 Task: Customize your GitHub profile with a GitHub status.
Action: Mouse moved to (1331, 82)
Screenshot: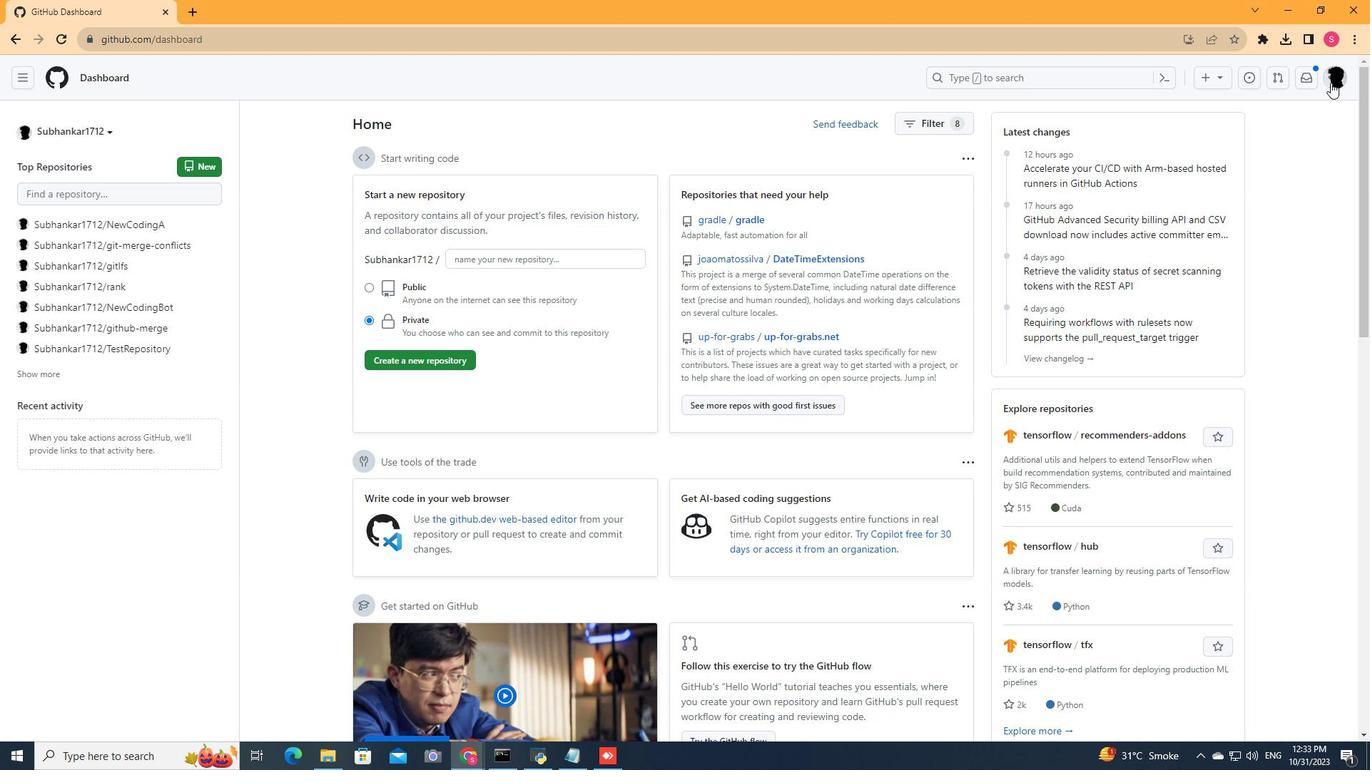
Action: Mouse pressed left at (1331, 82)
Screenshot: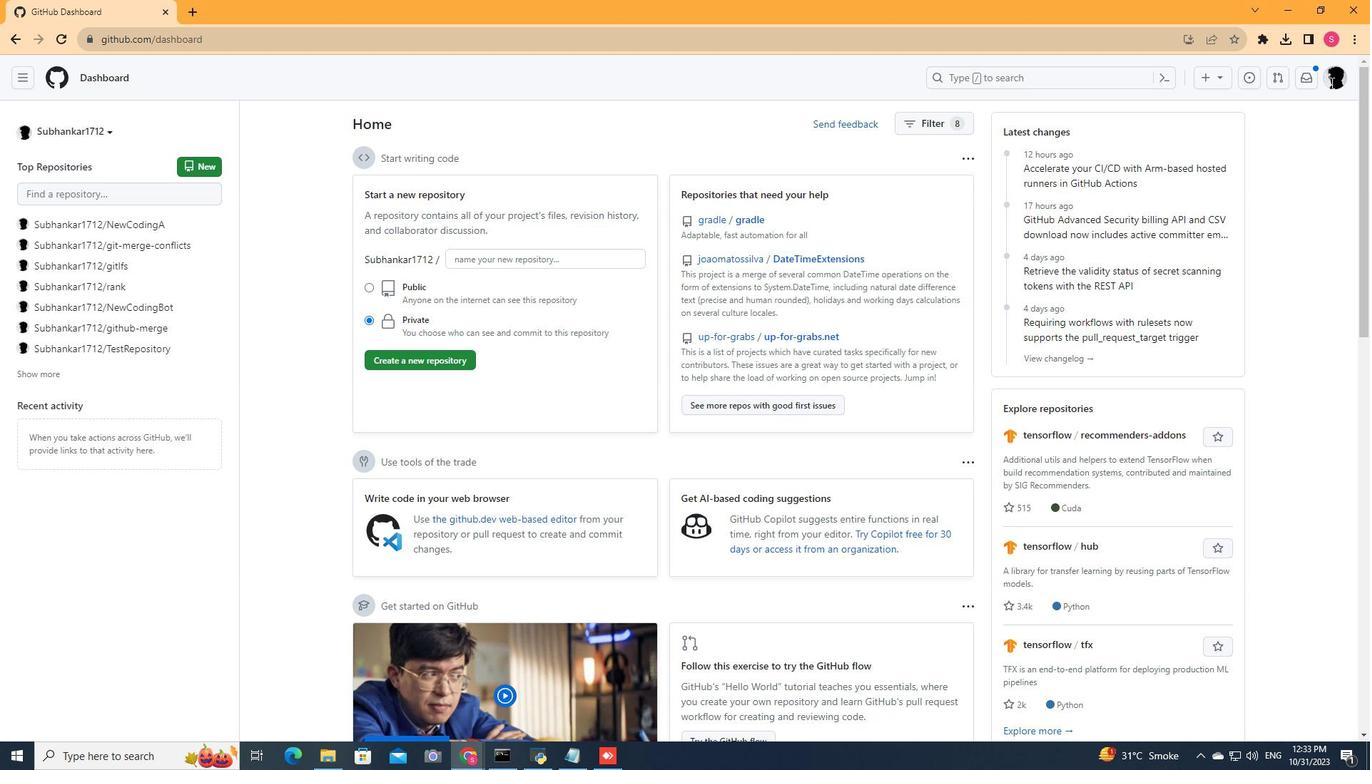 
Action: Mouse moved to (1214, 150)
Screenshot: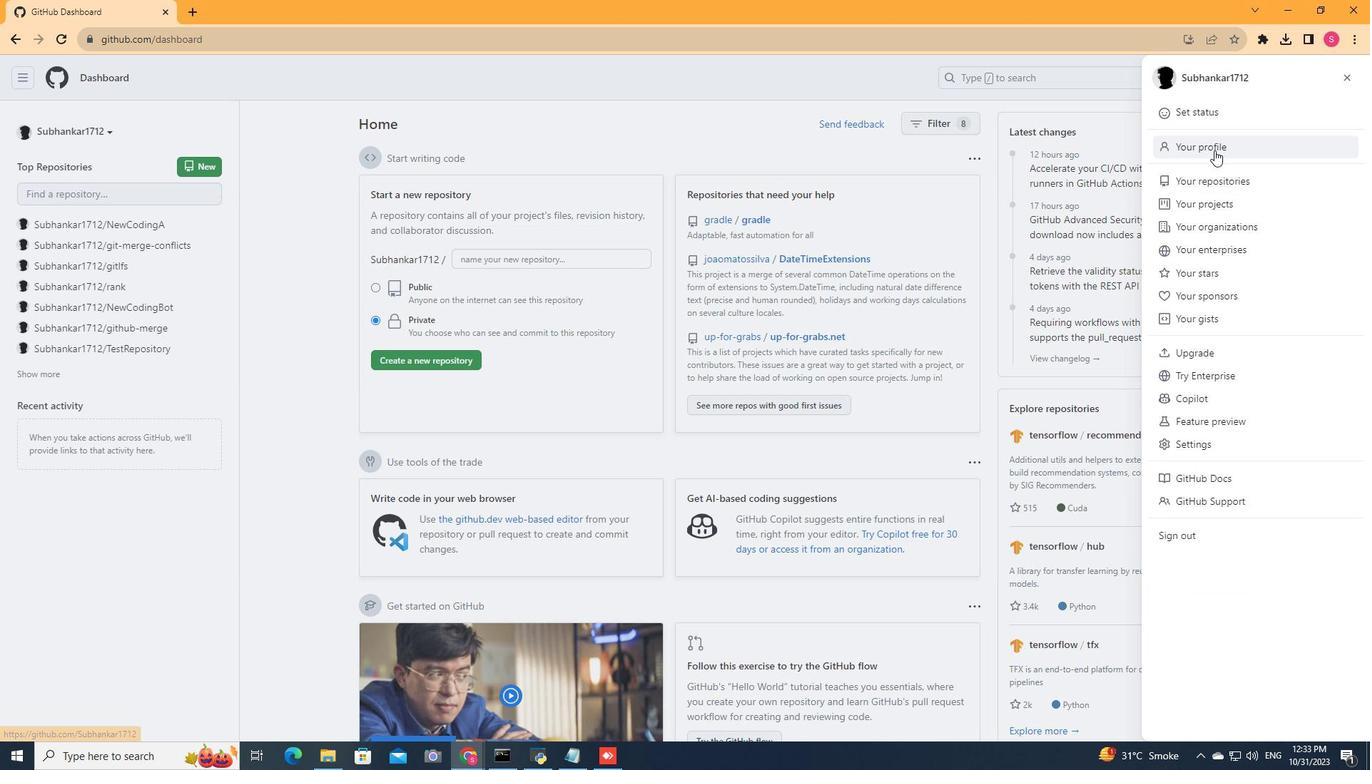 
Action: Mouse pressed left at (1214, 150)
Screenshot: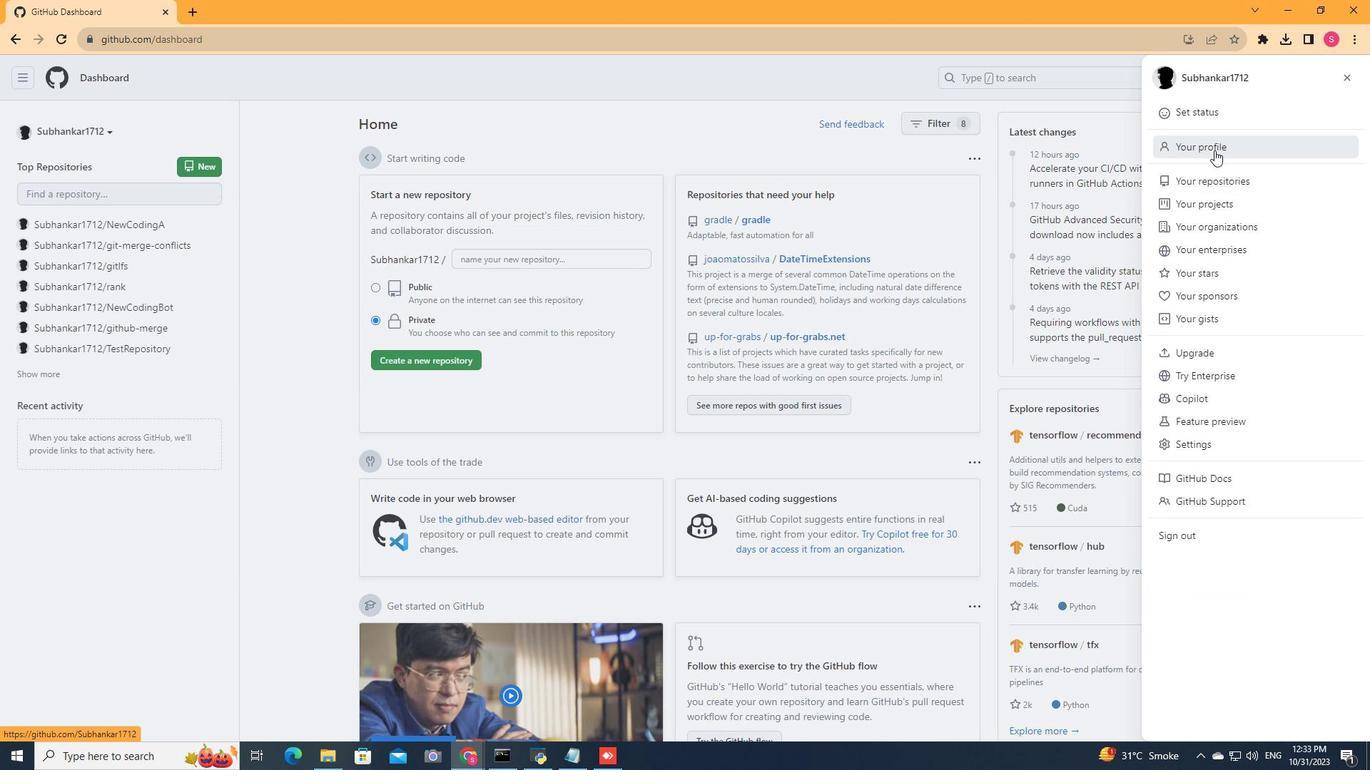 
Action: Mouse moved to (443, 339)
Screenshot: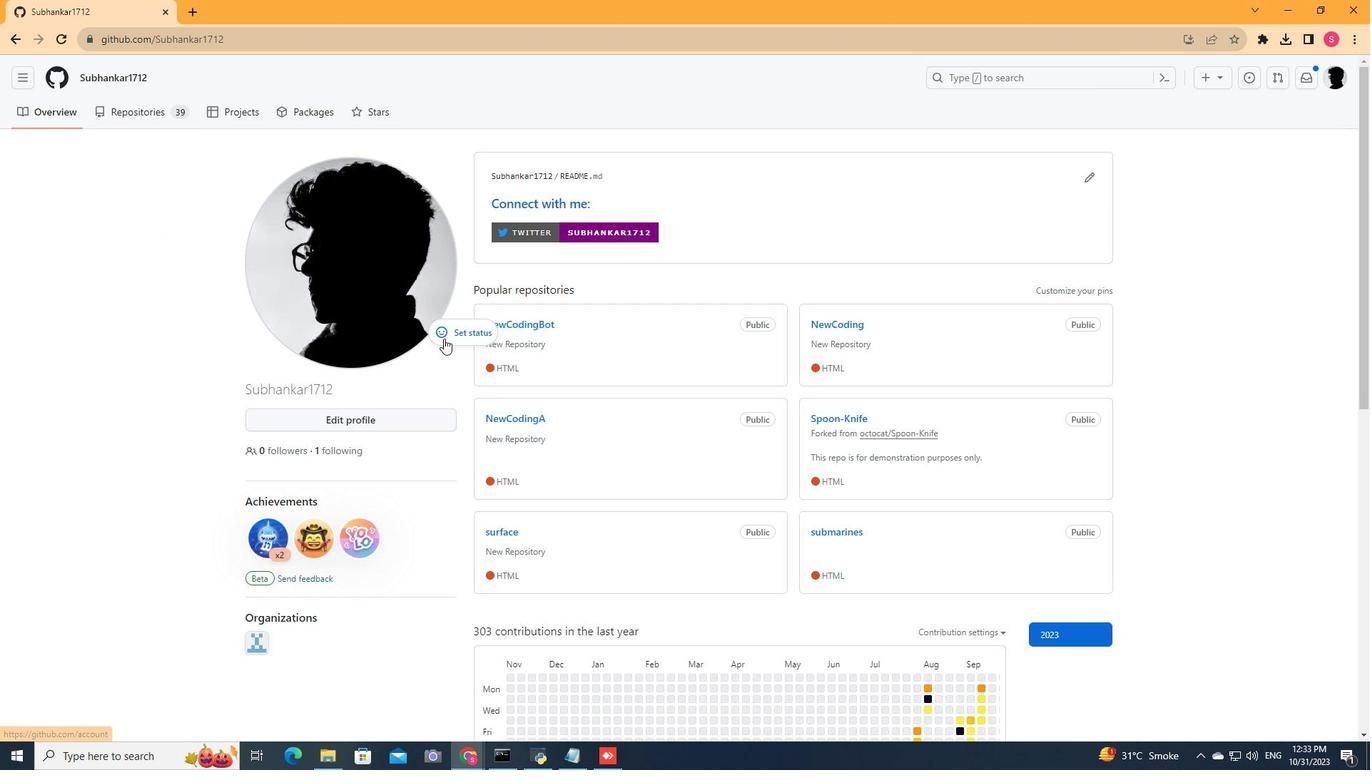 
Action: Mouse pressed left at (443, 339)
Screenshot: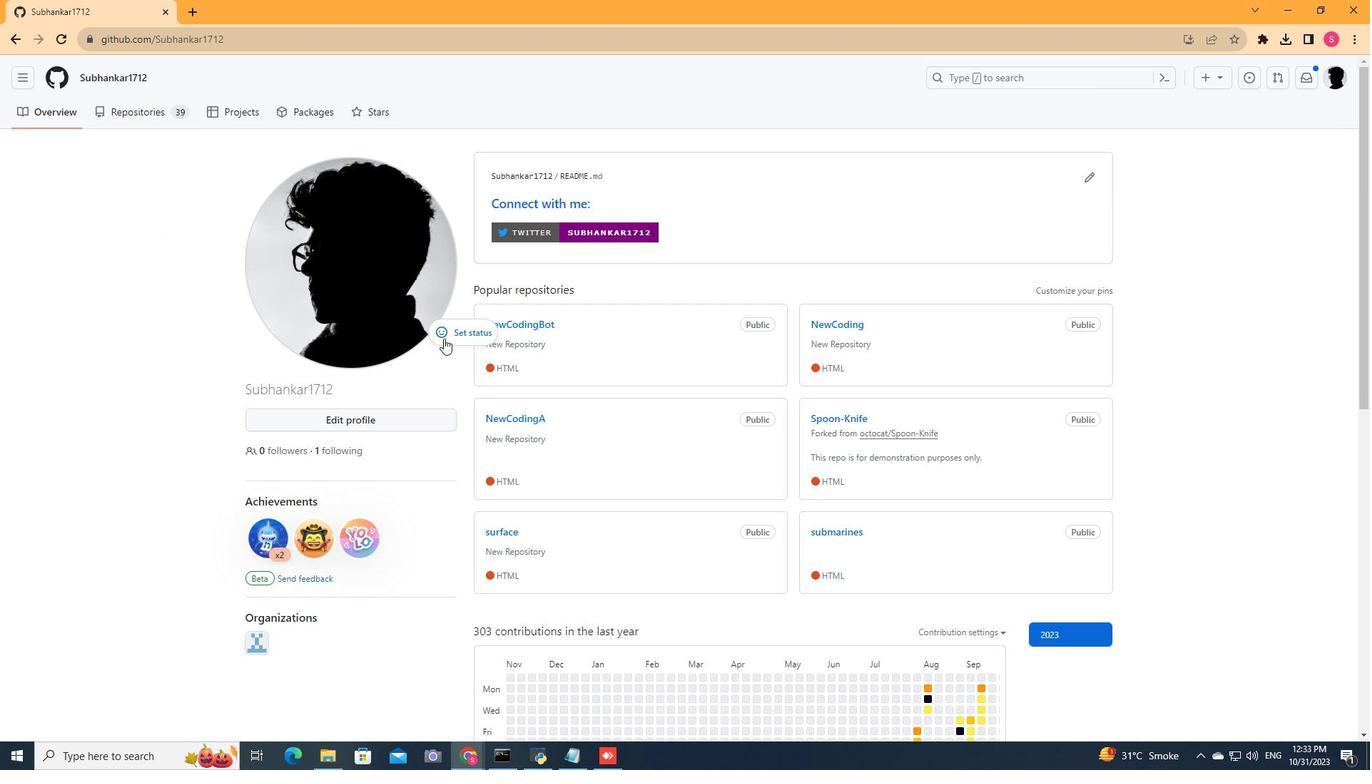
Action: Mouse moved to (607, 315)
Screenshot: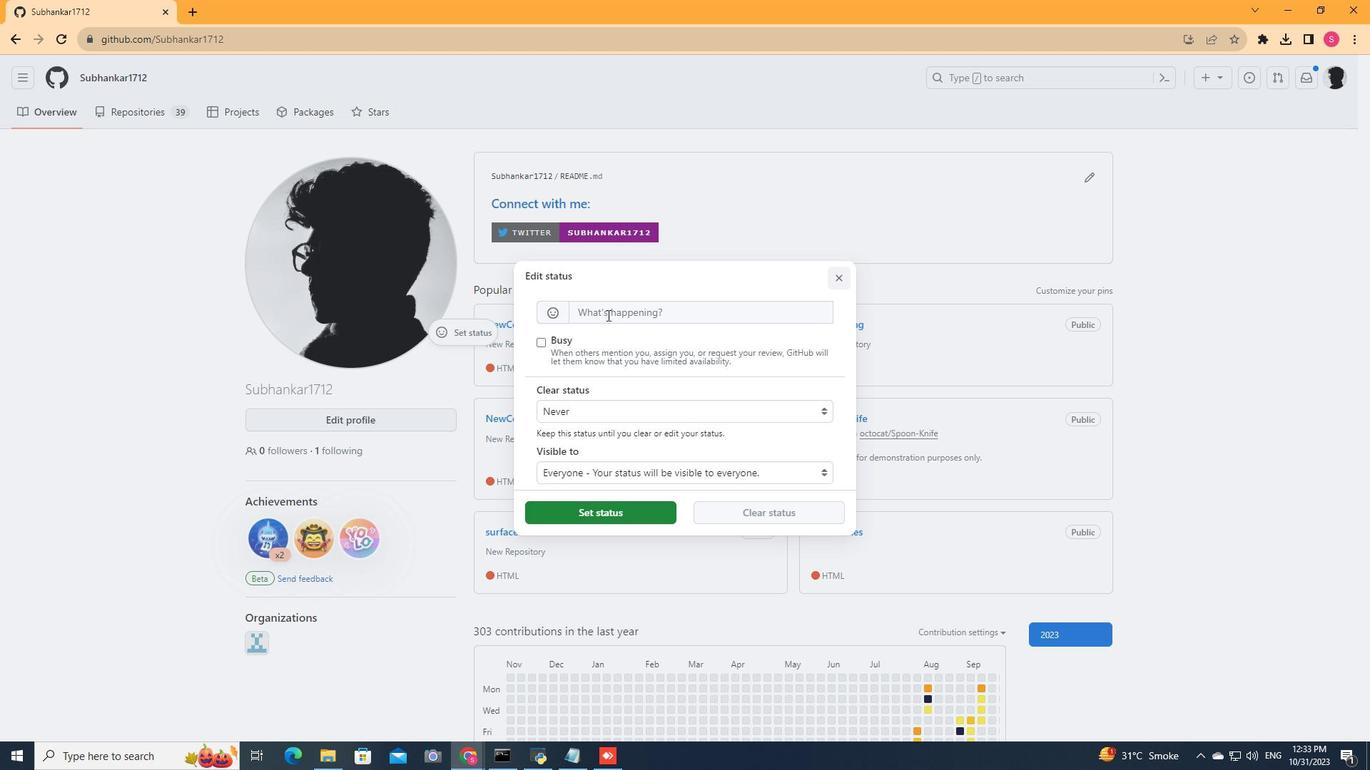 
Action: Mouse pressed left at (607, 315)
Screenshot: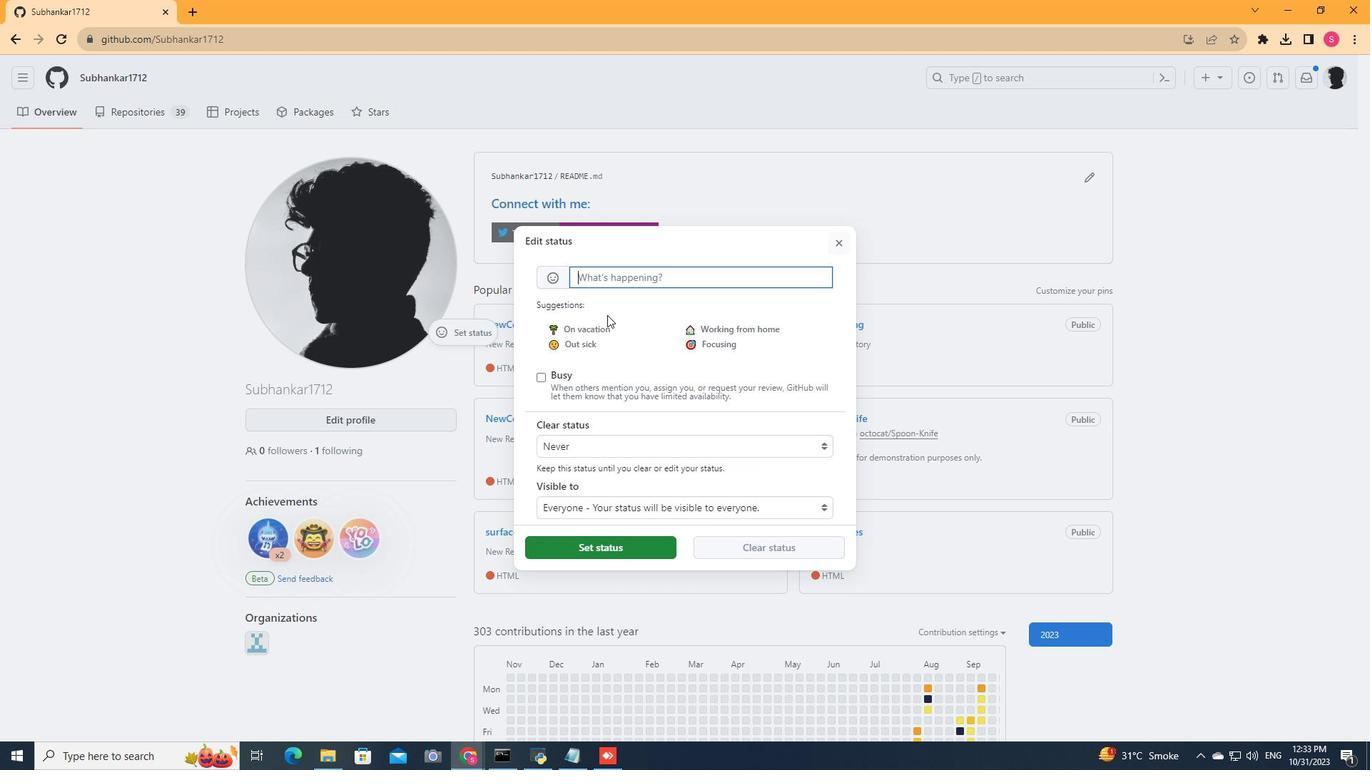 
Action: Mouse moved to (717, 326)
Screenshot: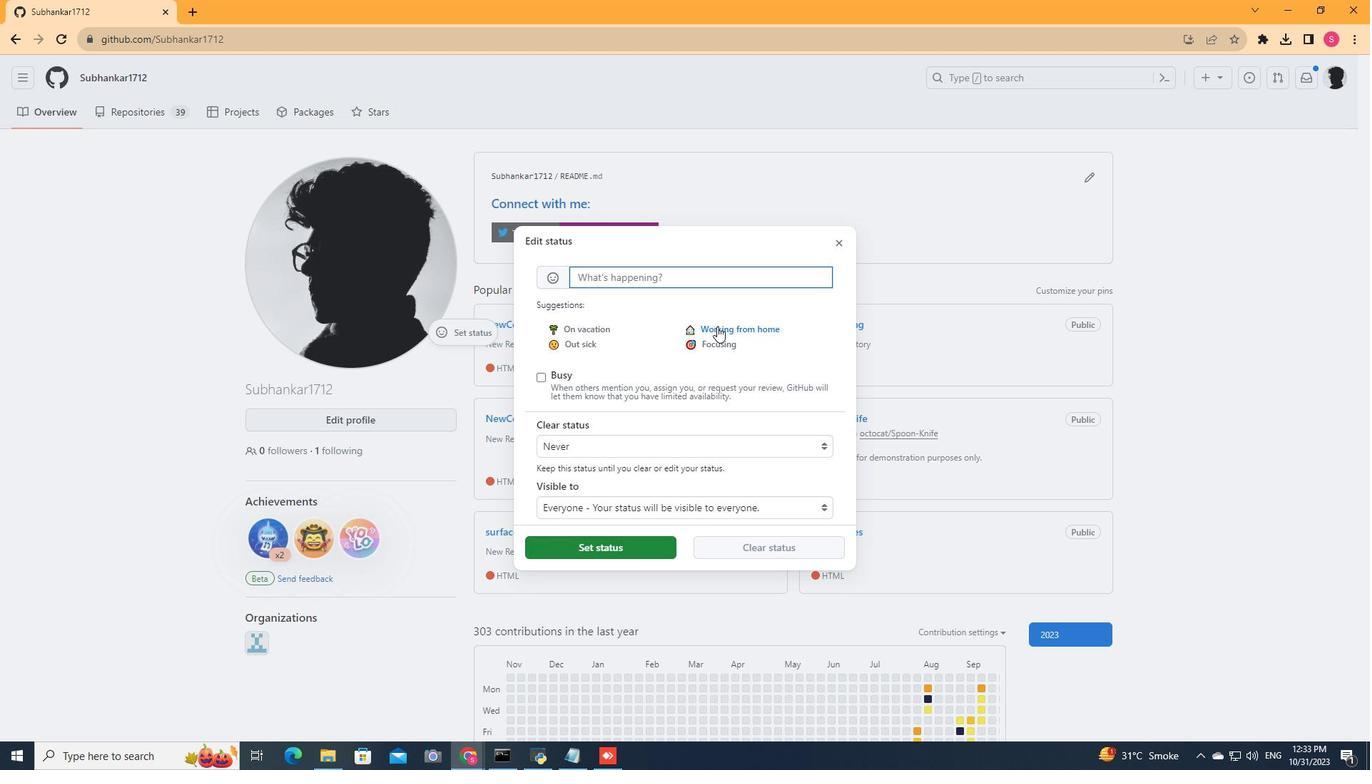 
Action: Mouse pressed left at (717, 326)
Screenshot: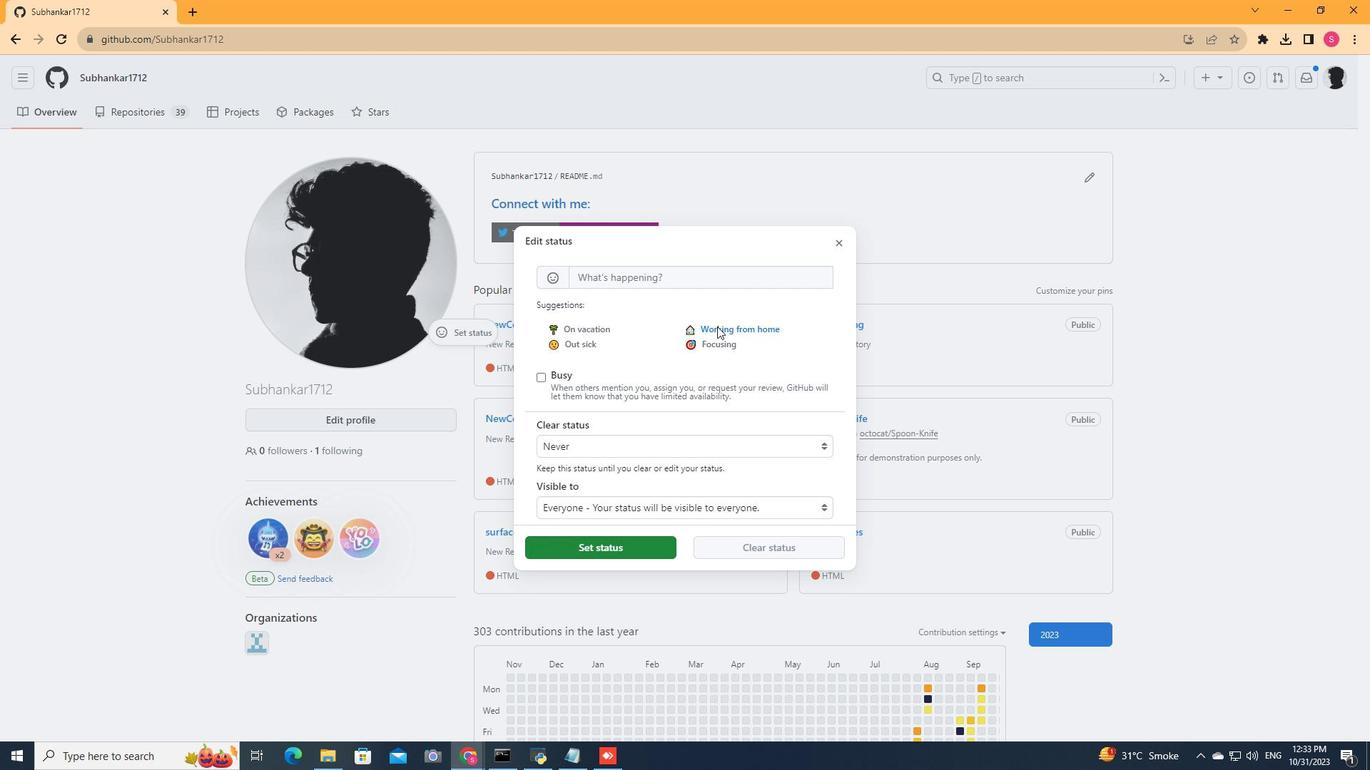 
Action: Mouse moved to (543, 341)
Screenshot: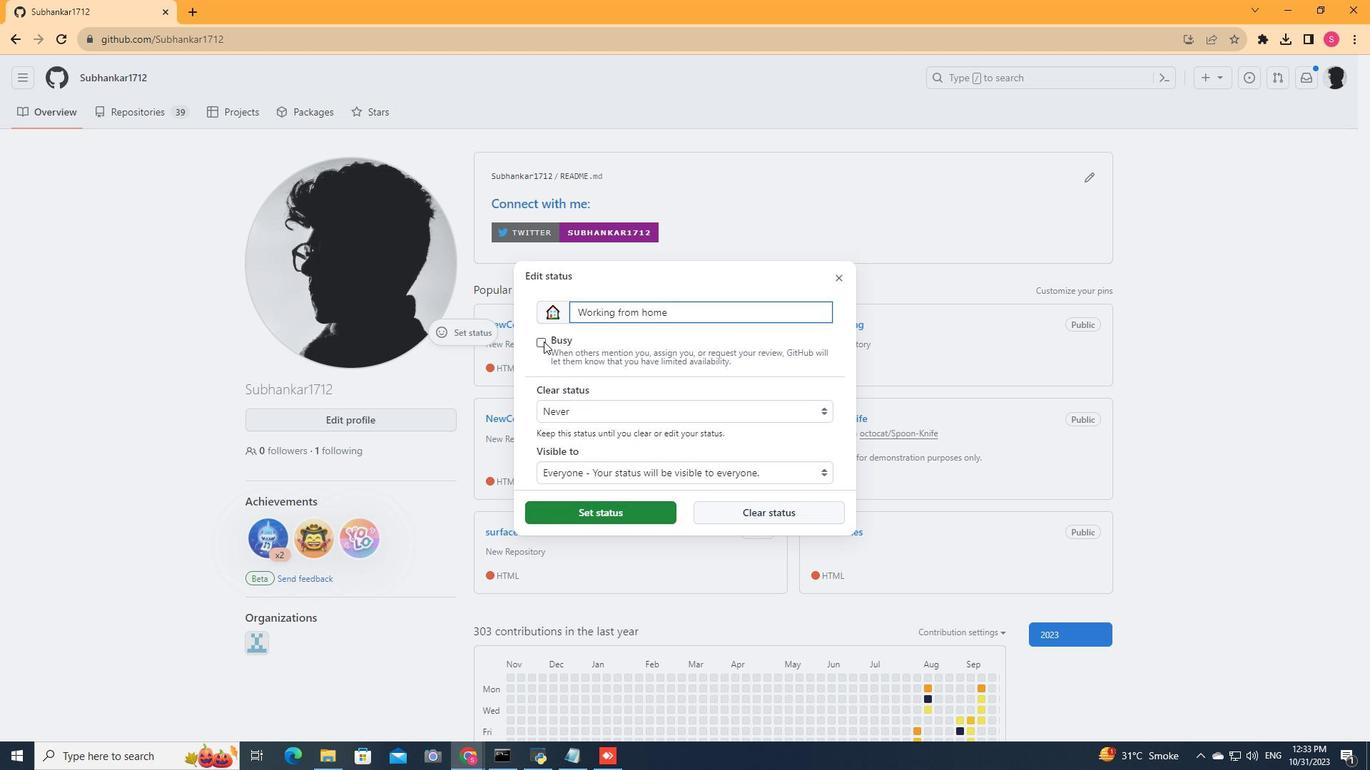 
Action: Mouse pressed left at (543, 341)
Screenshot: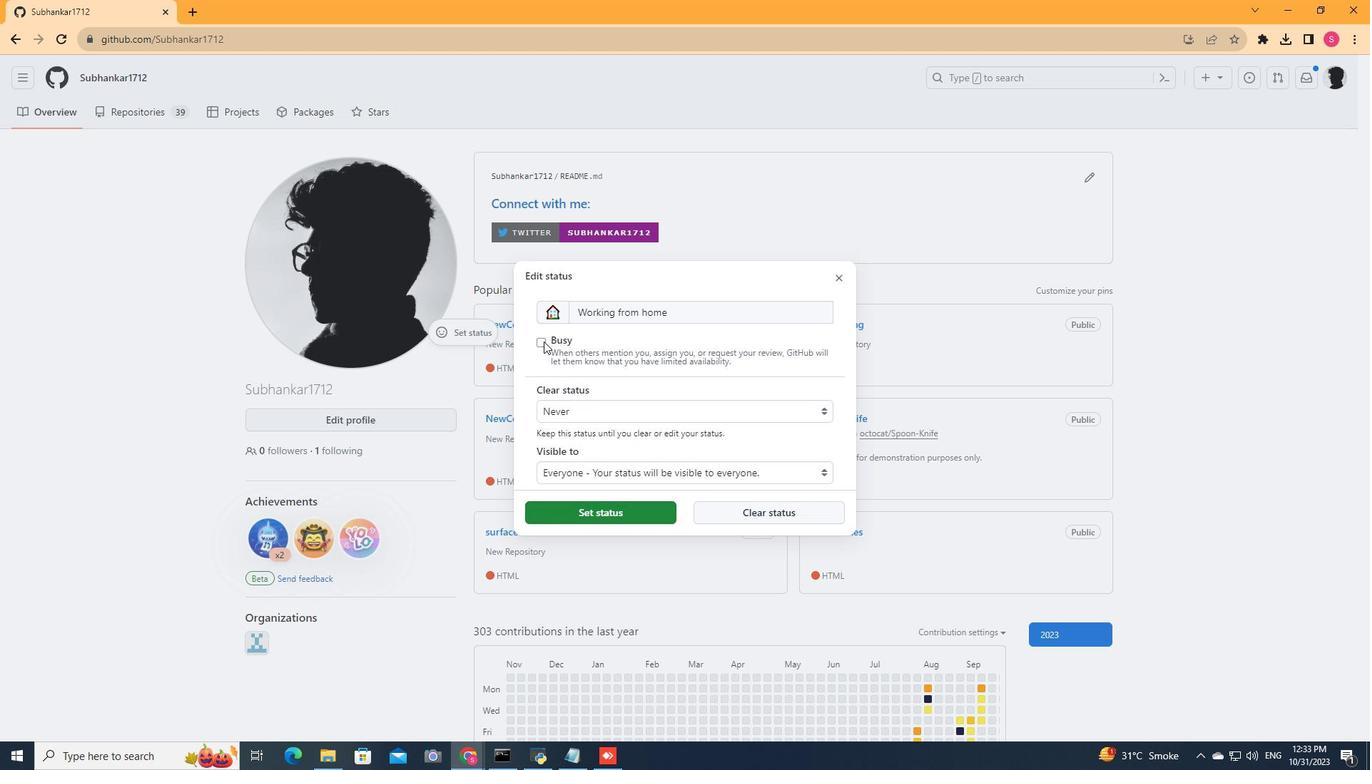 
Action: Mouse moved to (617, 415)
Screenshot: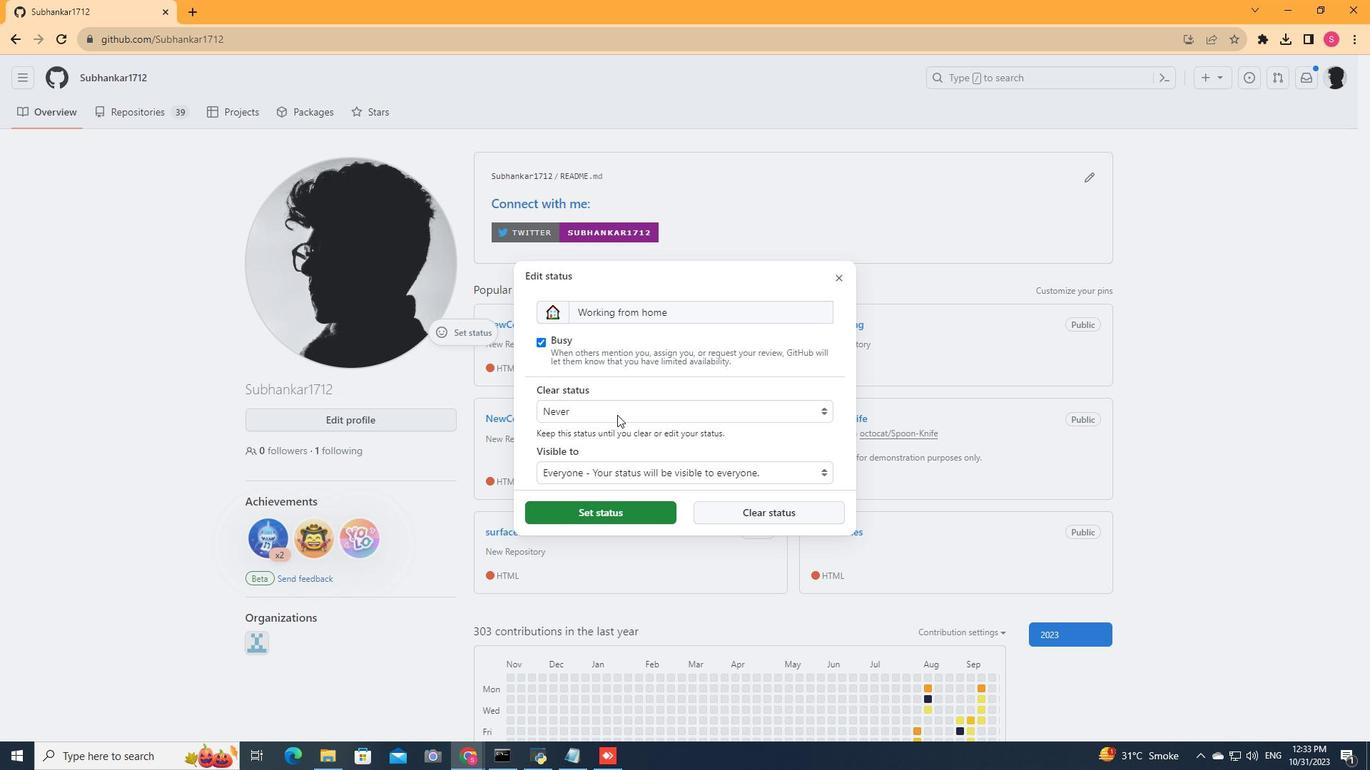 
Action: Mouse pressed left at (617, 415)
Screenshot: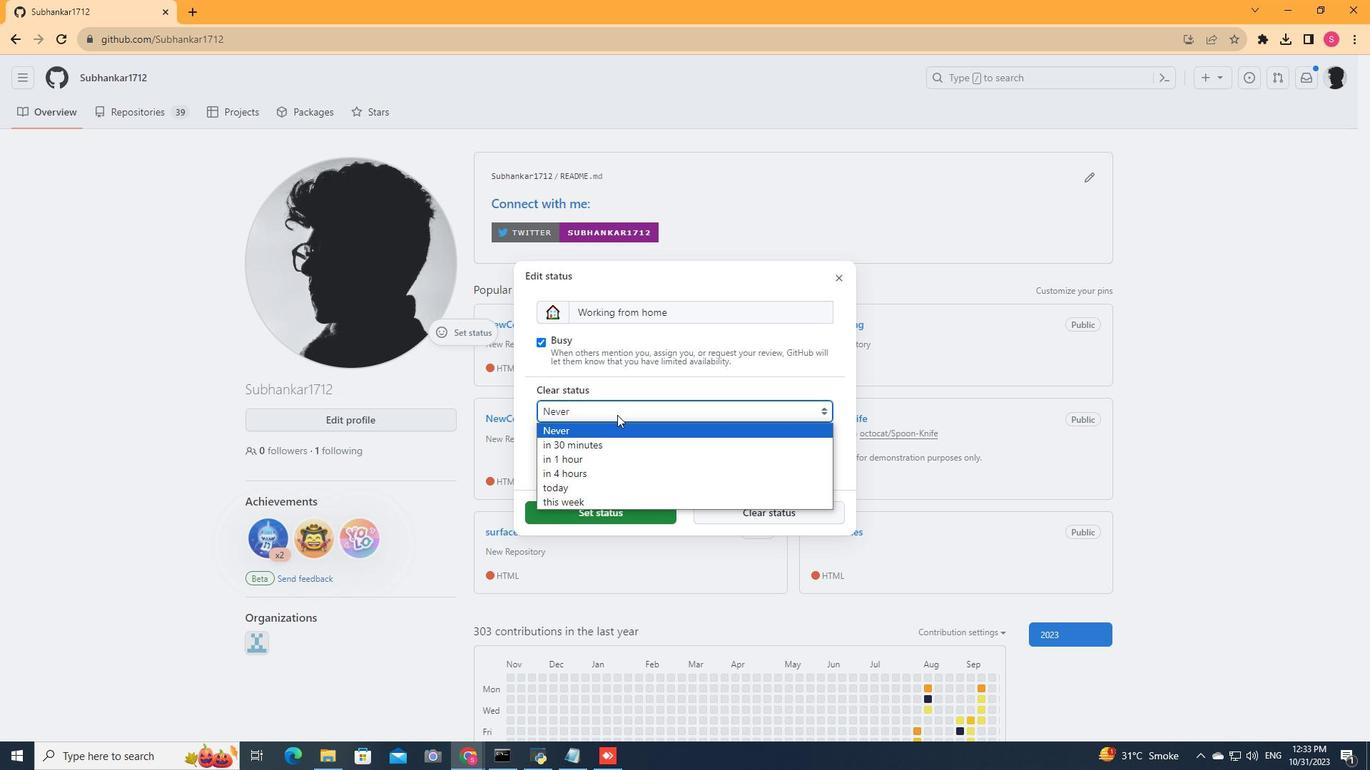 
Action: Mouse moved to (585, 447)
Screenshot: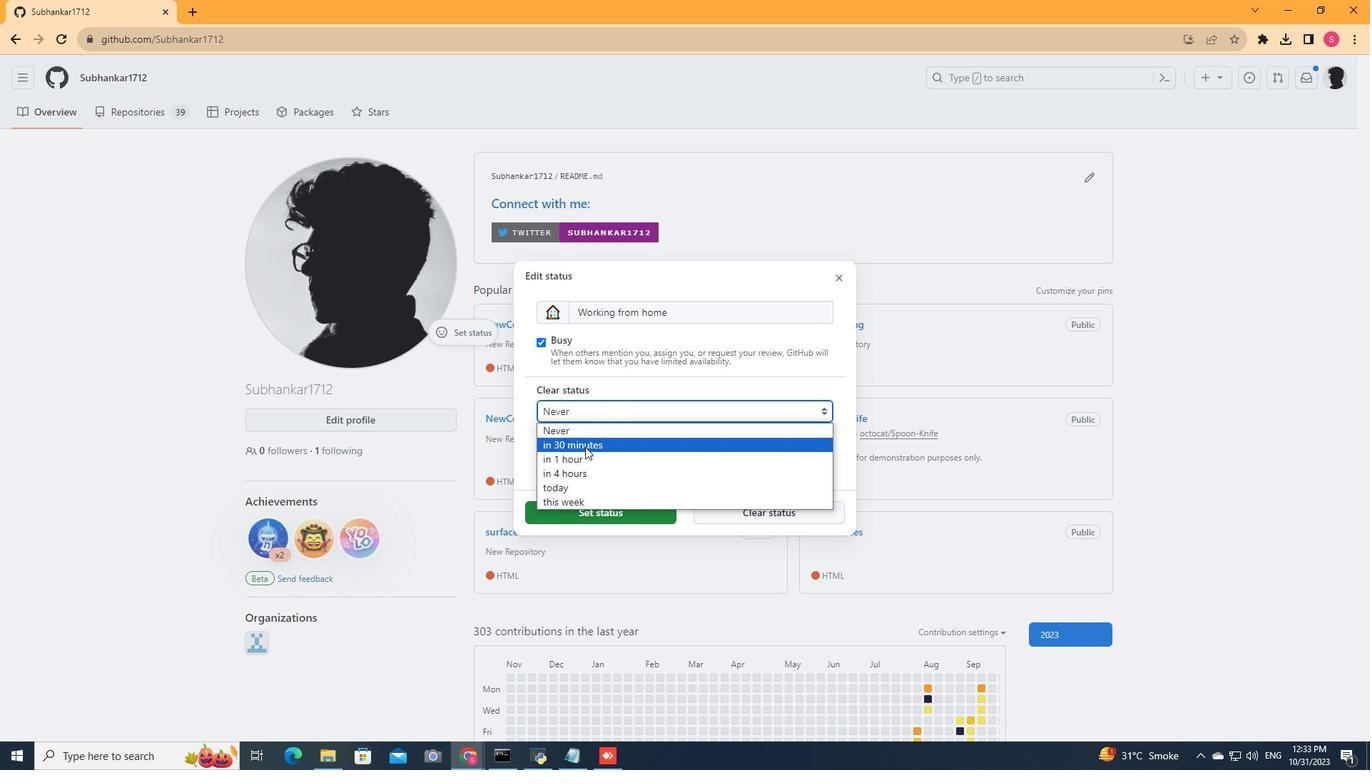 
Action: Mouse pressed left at (585, 447)
Screenshot: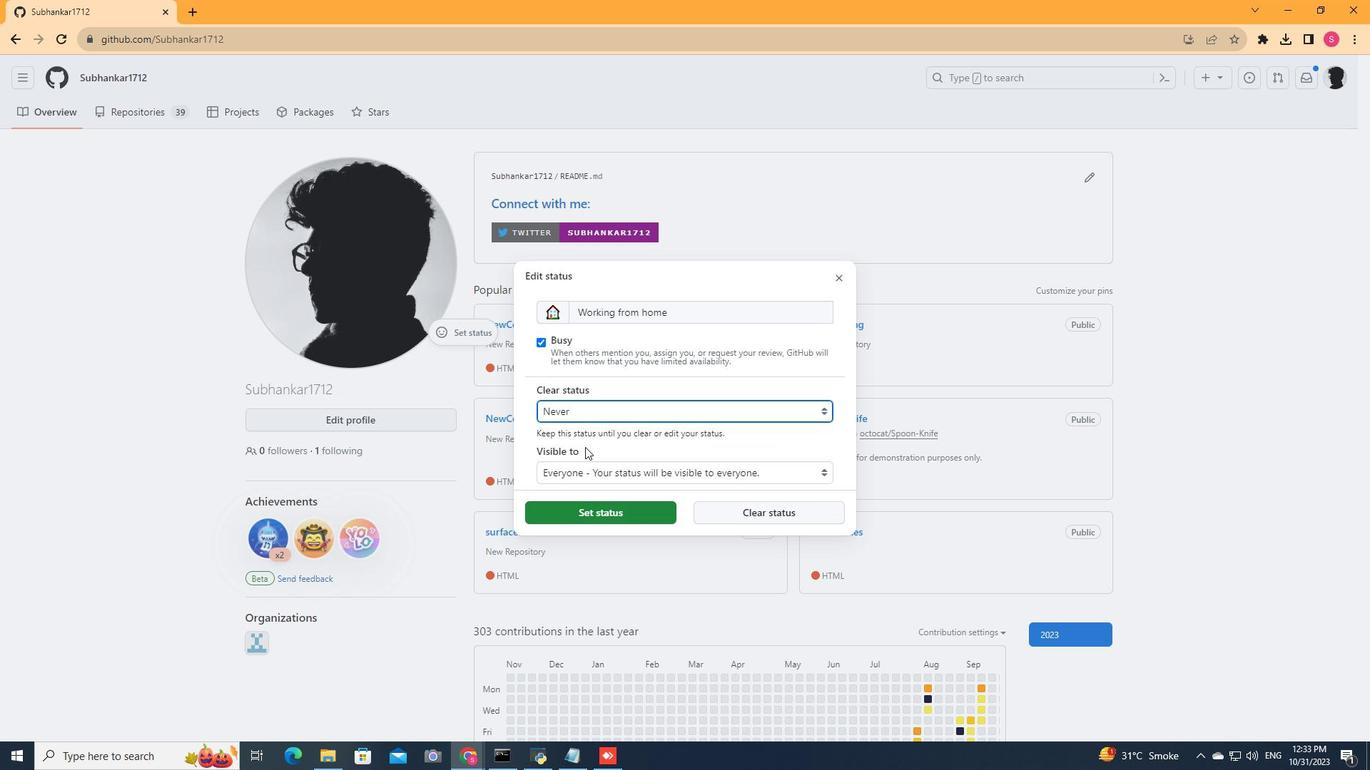 
Action: Mouse moved to (598, 428)
Screenshot: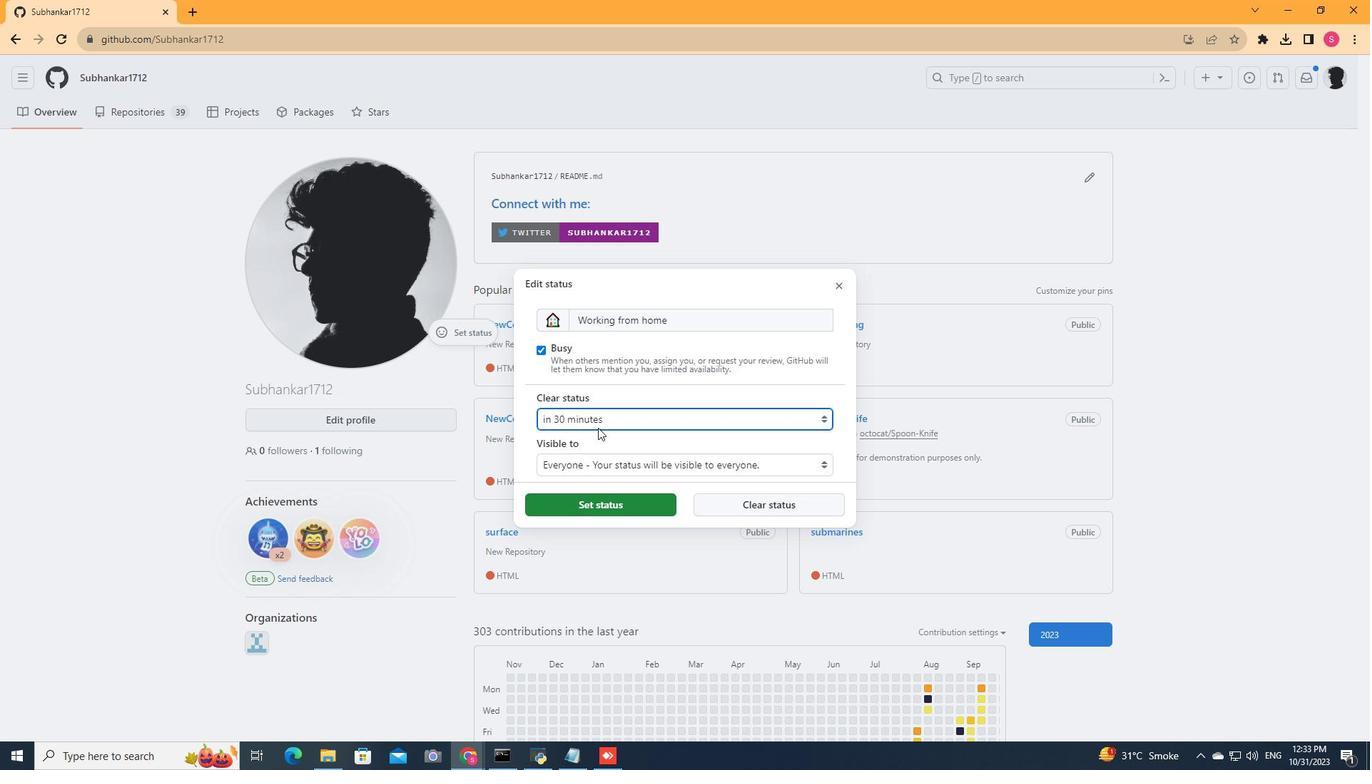 
Action: Mouse scrolled (598, 427) with delta (0, 0)
Screenshot: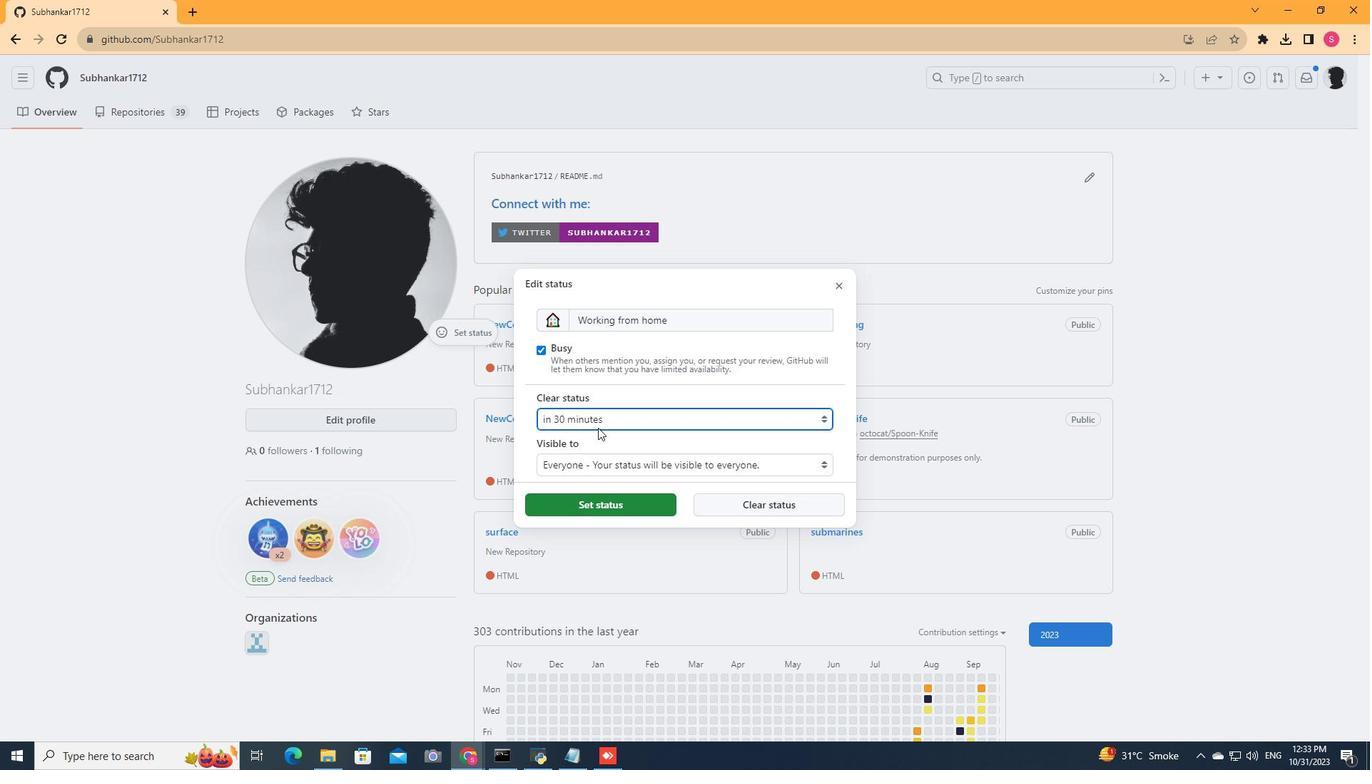 
Action: Mouse scrolled (598, 427) with delta (0, 0)
Screenshot: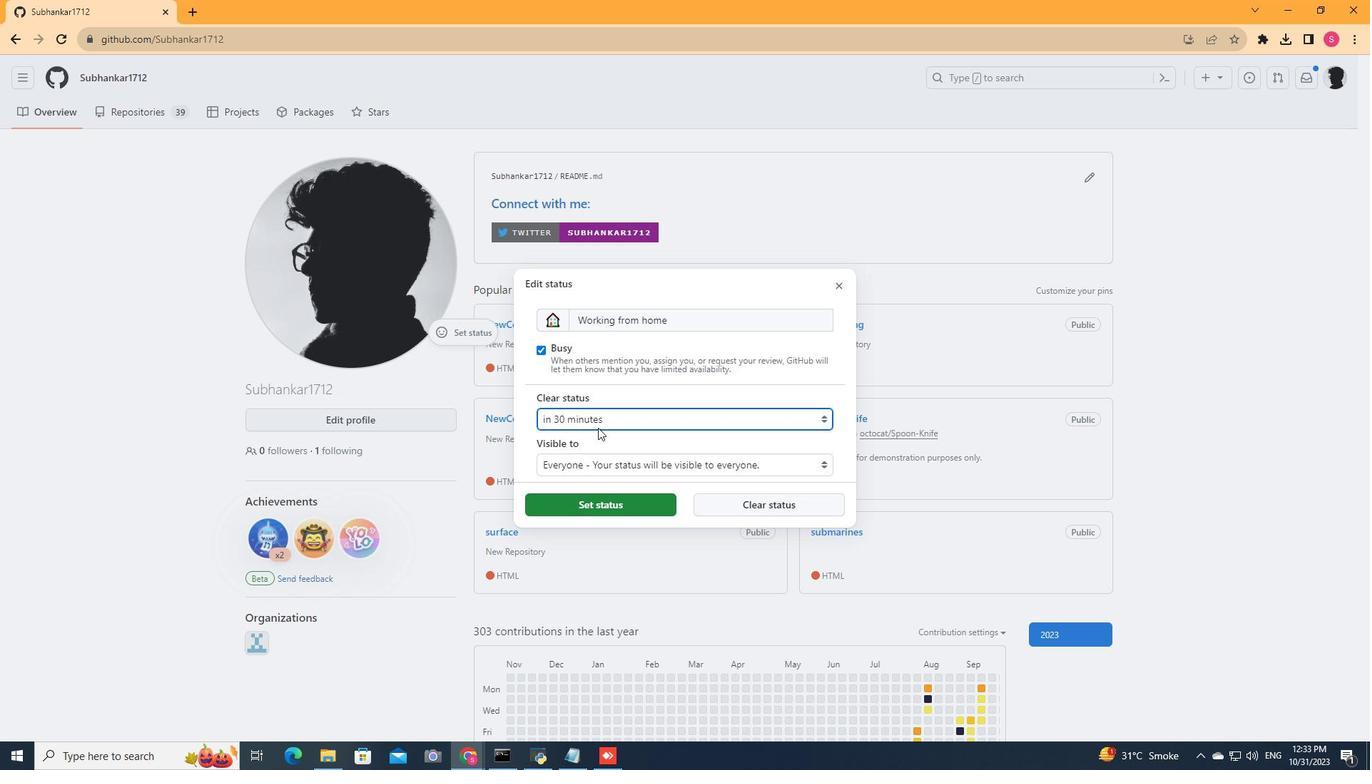 
Action: Mouse moved to (602, 503)
Screenshot: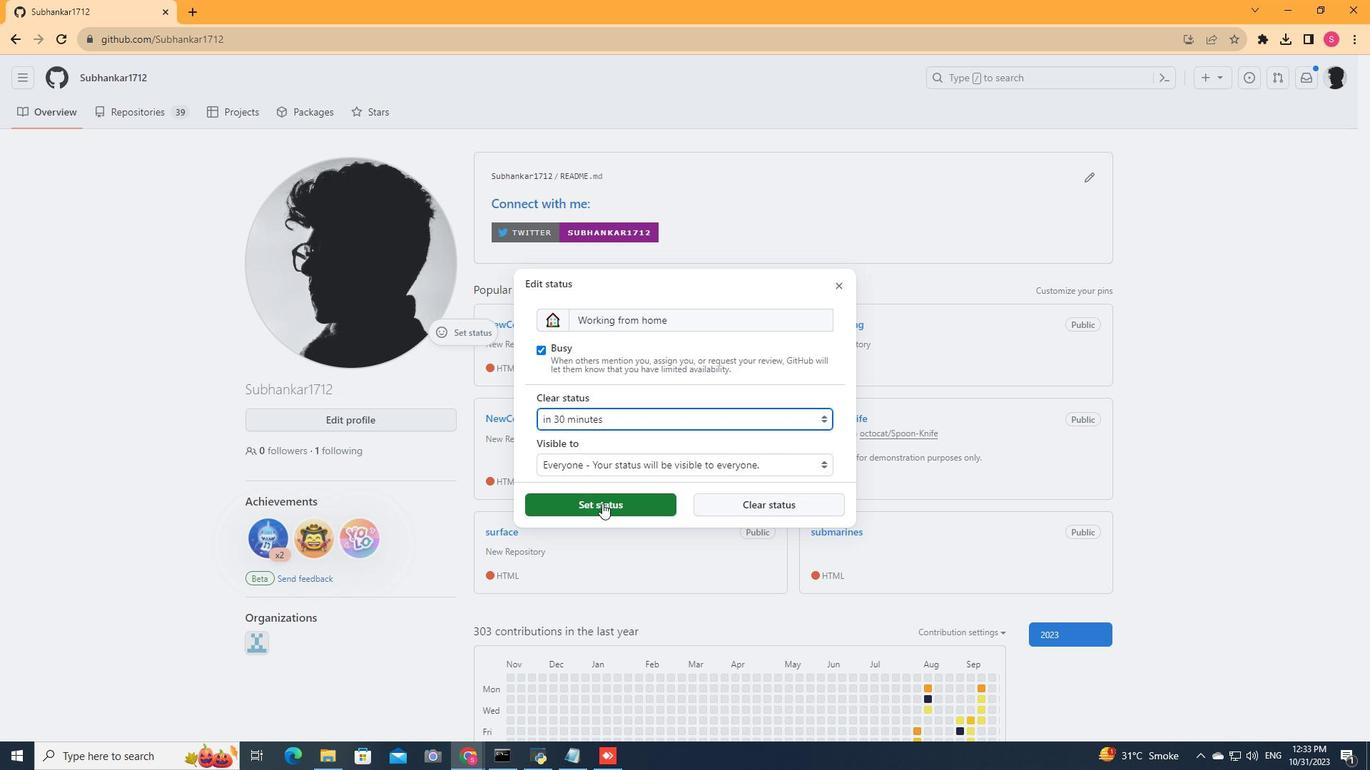 
Action: Mouse pressed left at (602, 503)
Screenshot: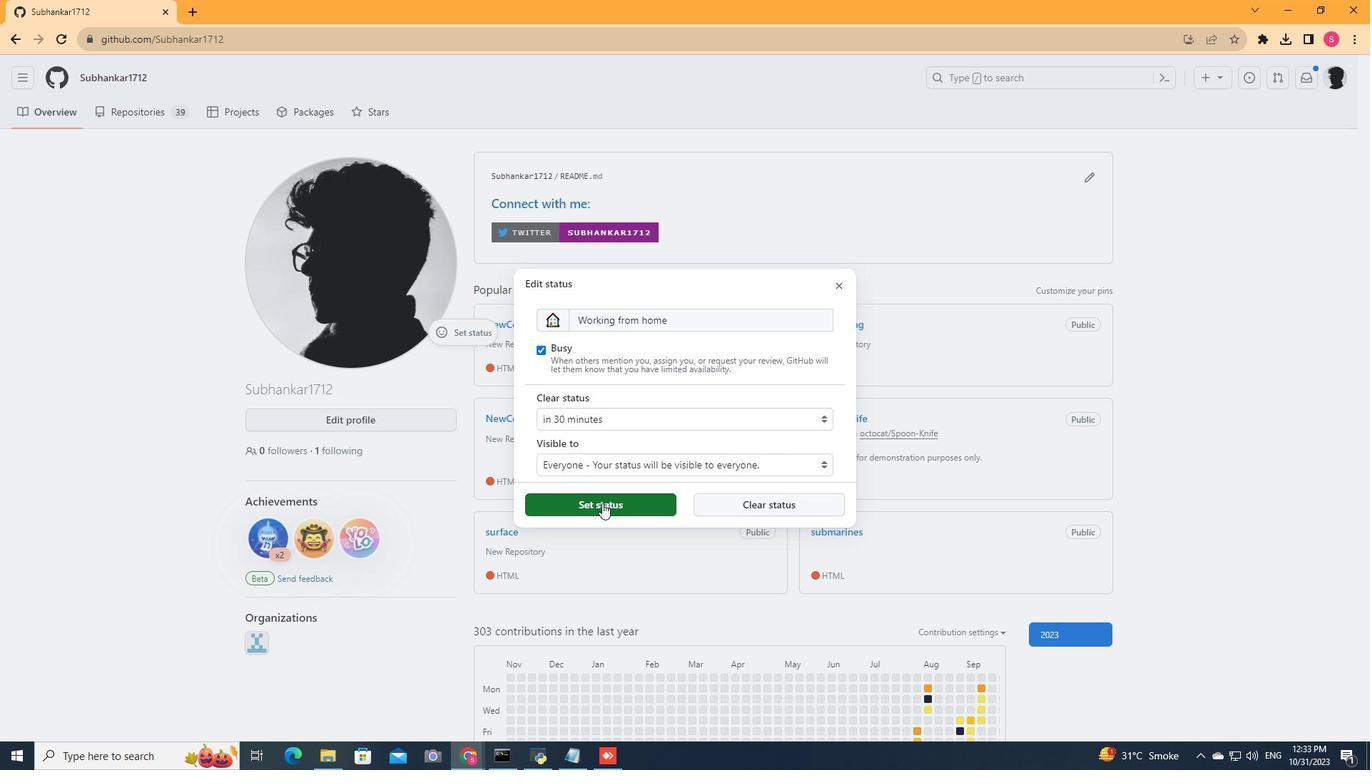 
Action: Mouse moved to (451, 443)
Screenshot: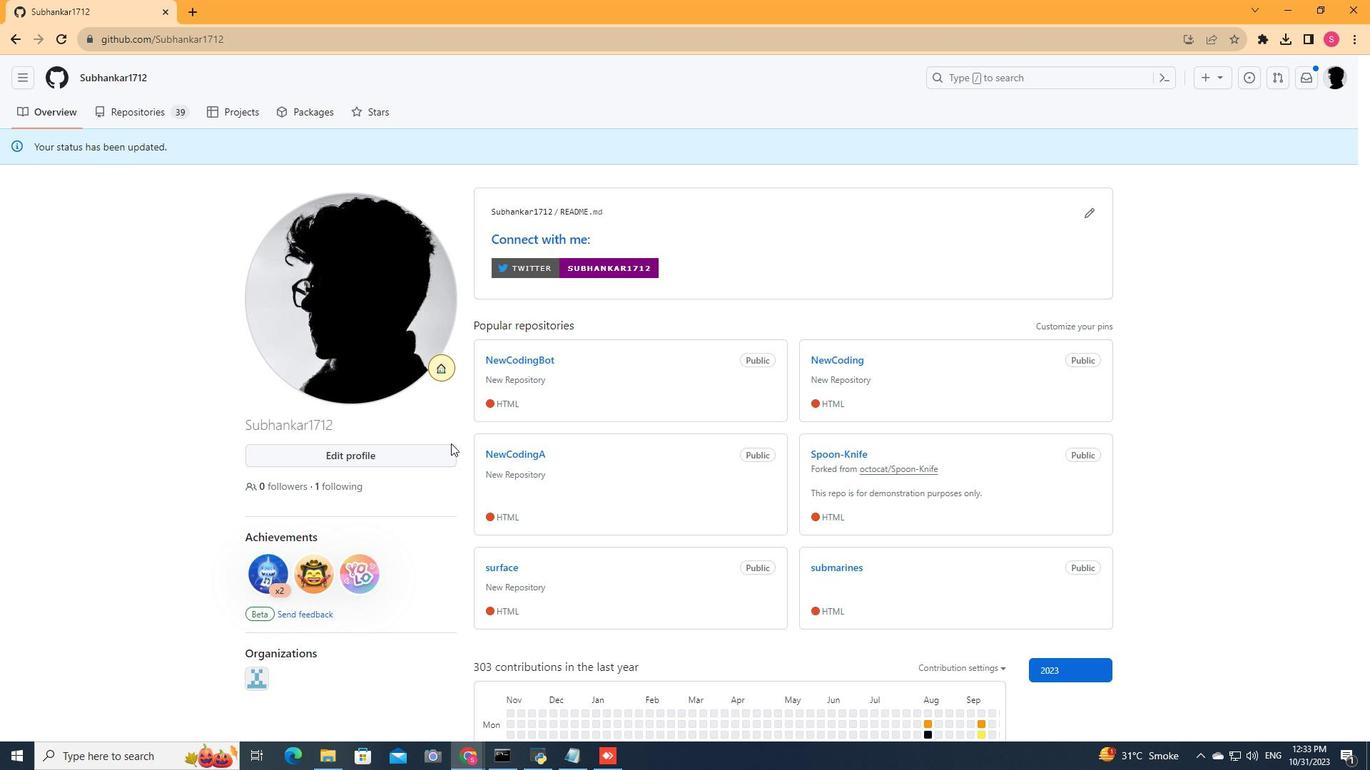 
